 Task: Change the color scheme for the anaglyph to "magenta (left) cyan (right)".
Action: Mouse moved to (123, 14)
Screenshot: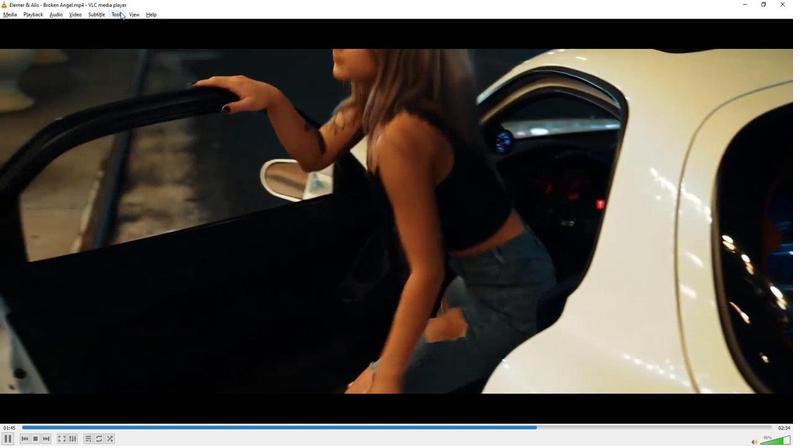 
Action: Mouse pressed left at (123, 14)
Screenshot: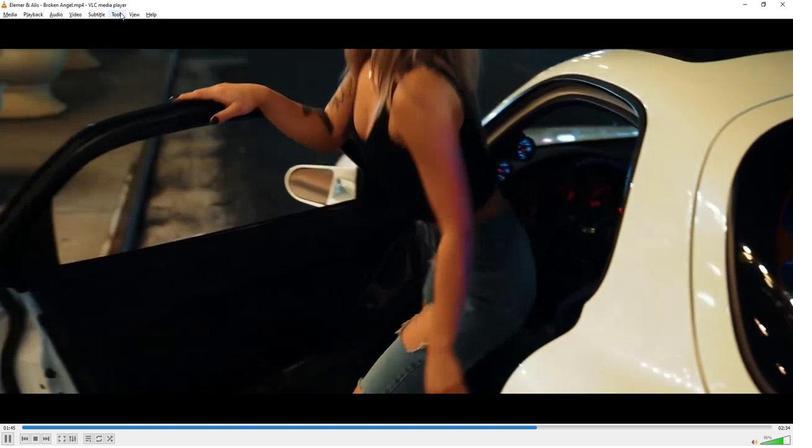 
Action: Mouse moved to (144, 113)
Screenshot: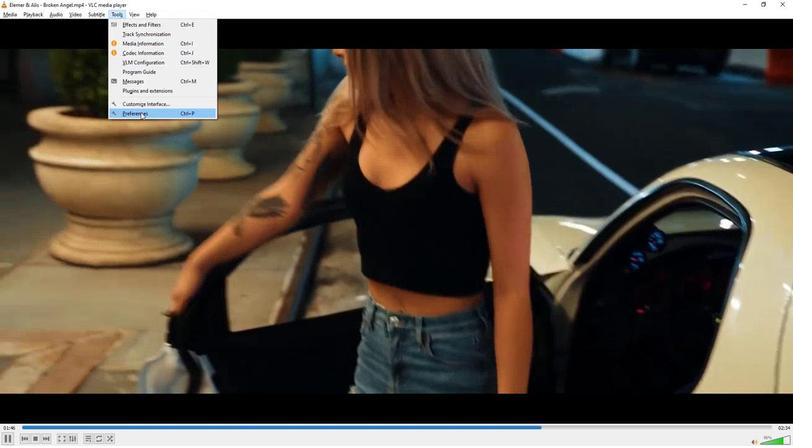 
Action: Mouse pressed left at (144, 113)
Screenshot: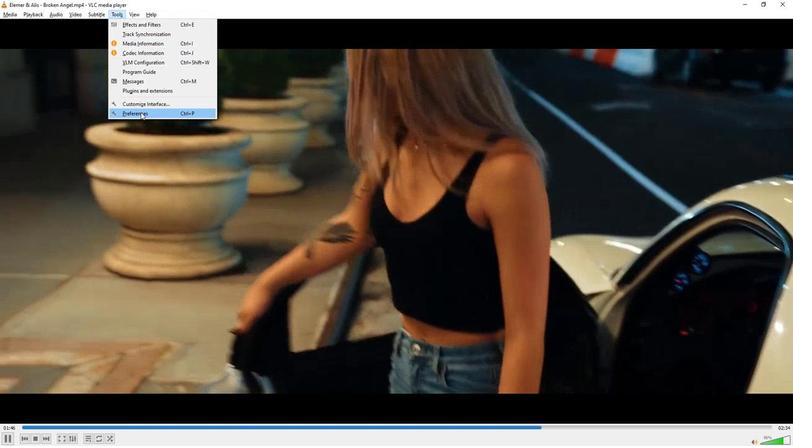 
Action: Mouse moved to (178, 349)
Screenshot: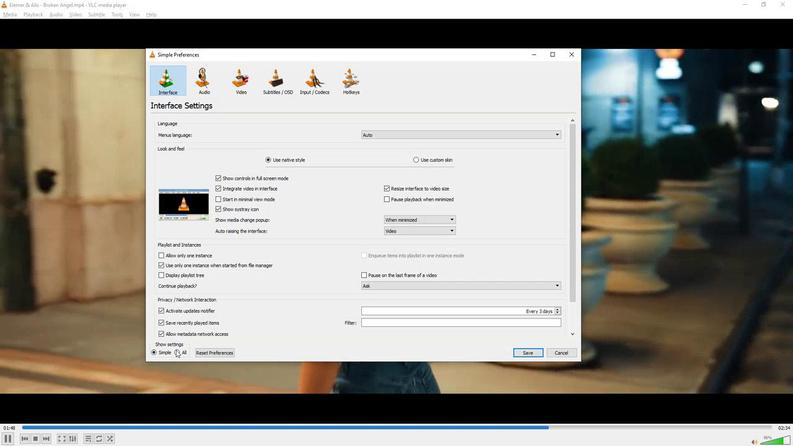 
Action: Mouse pressed left at (178, 349)
Screenshot: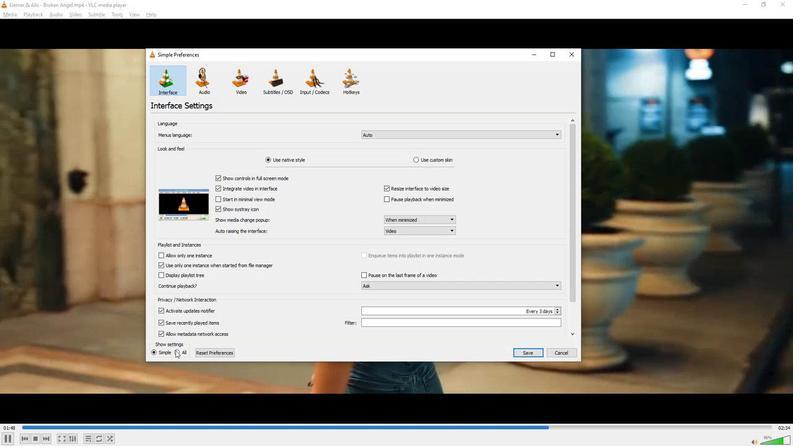 
Action: Mouse moved to (194, 262)
Screenshot: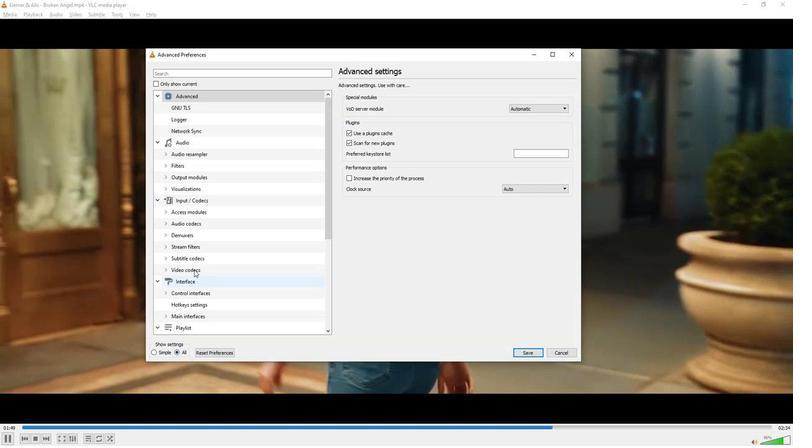 
Action: Mouse scrolled (194, 261) with delta (0, 0)
Screenshot: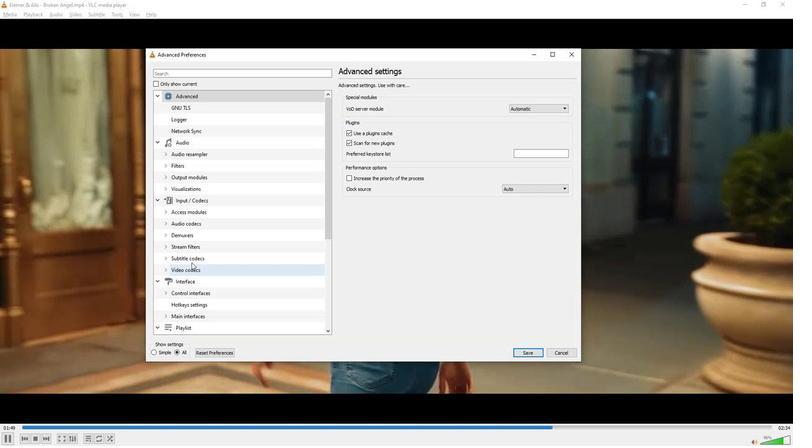
Action: Mouse scrolled (194, 261) with delta (0, 0)
Screenshot: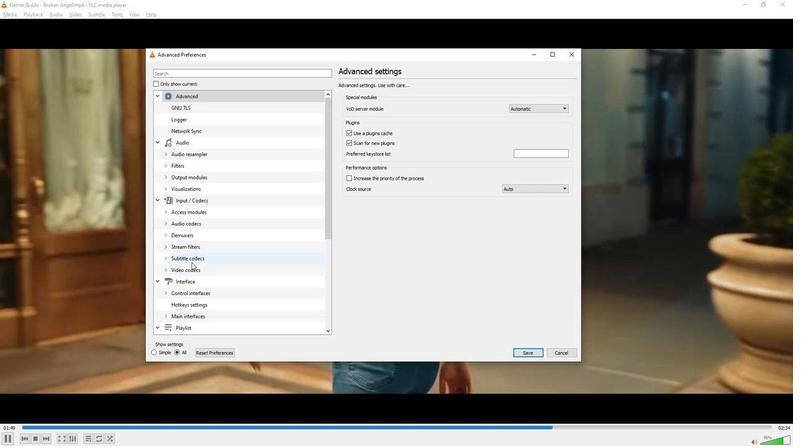 
Action: Mouse scrolled (194, 261) with delta (0, 0)
Screenshot: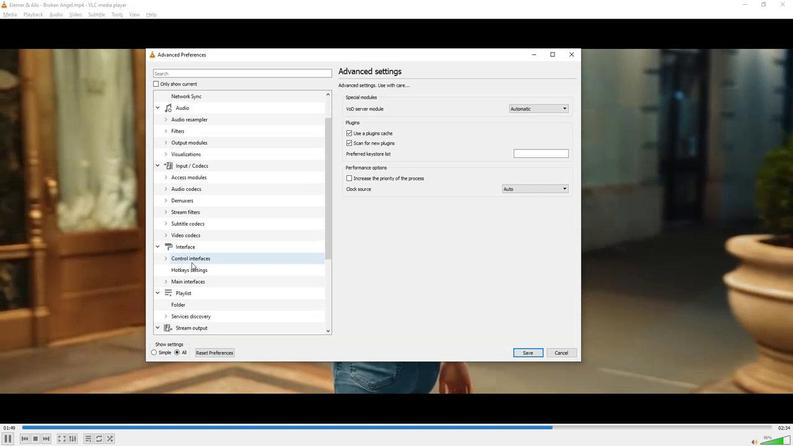 
Action: Mouse scrolled (194, 261) with delta (0, 0)
Screenshot: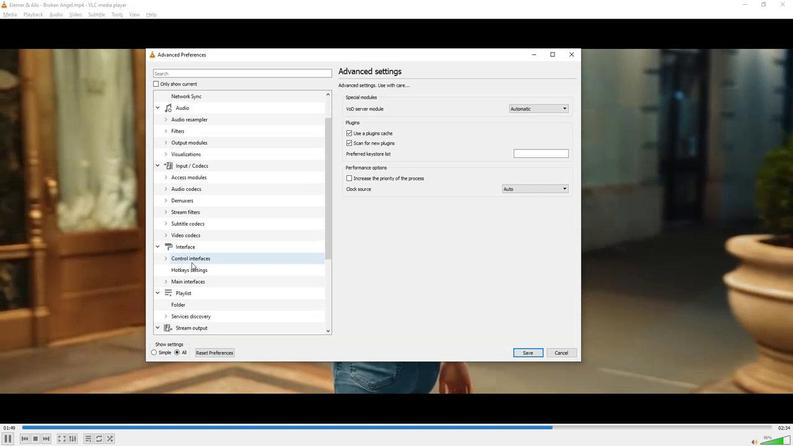 
Action: Mouse scrolled (194, 261) with delta (0, 0)
Screenshot: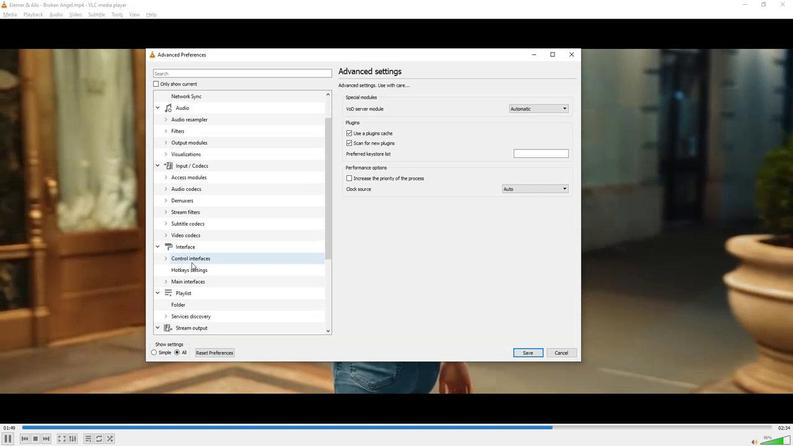 
Action: Mouse scrolled (194, 261) with delta (0, 0)
Screenshot: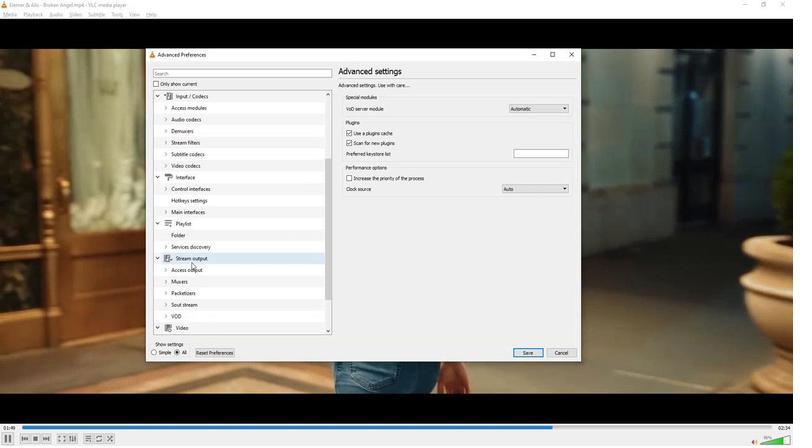 
Action: Mouse moved to (194, 261)
Screenshot: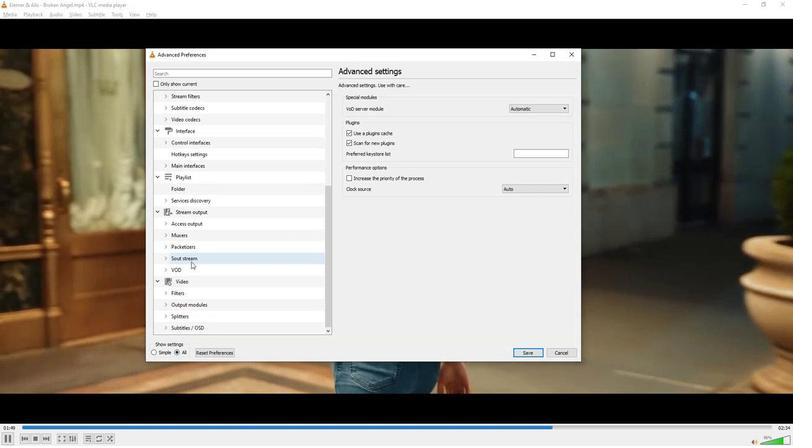
Action: Mouse scrolled (194, 260) with delta (0, 0)
Screenshot: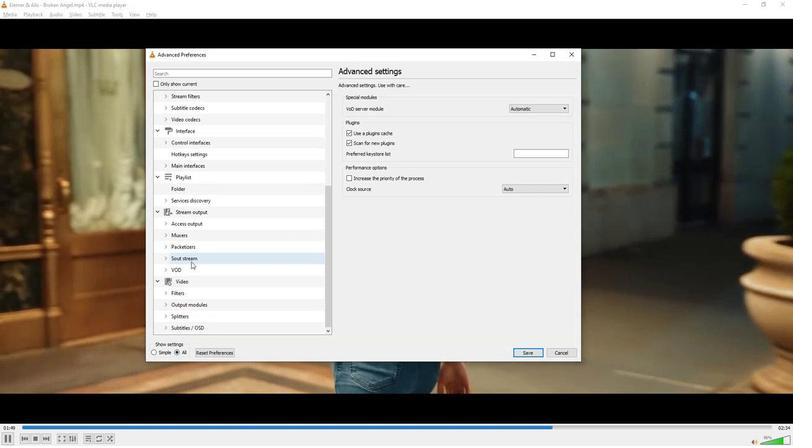 
Action: Mouse moved to (193, 260)
Screenshot: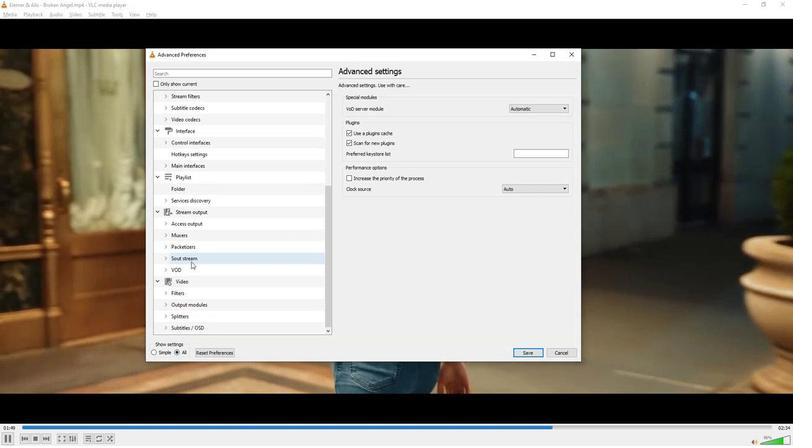
Action: Mouse scrolled (193, 259) with delta (0, 0)
Screenshot: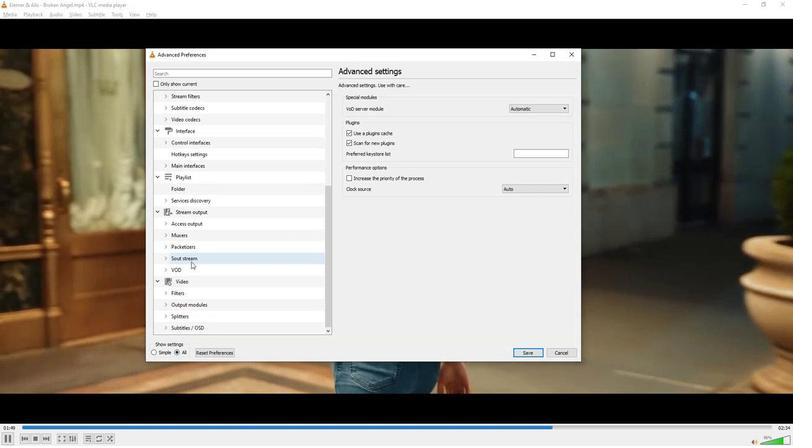 
Action: Mouse moved to (169, 290)
Screenshot: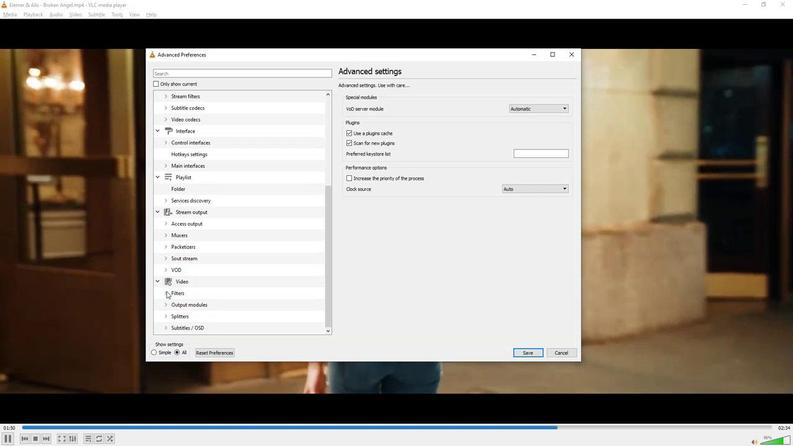 
Action: Mouse pressed left at (169, 290)
Screenshot: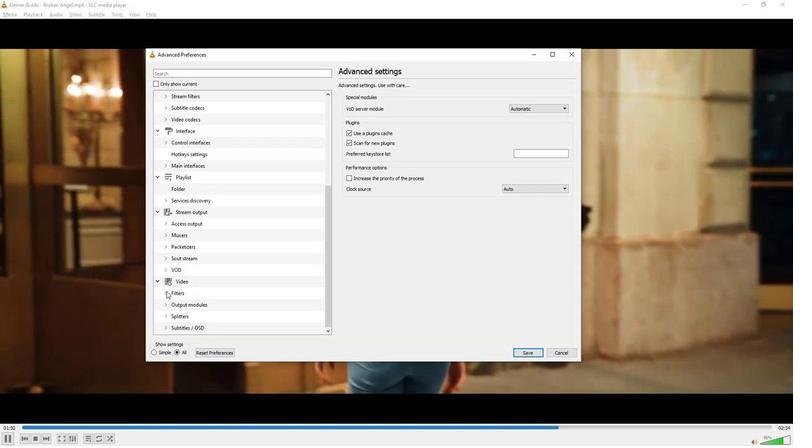 
Action: Mouse moved to (192, 316)
Screenshot: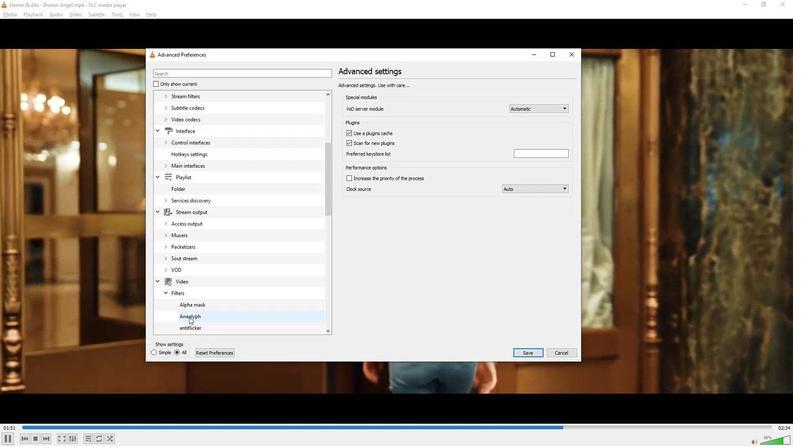 
Action: Mouse pressed left at (192, 316)
Screenshot: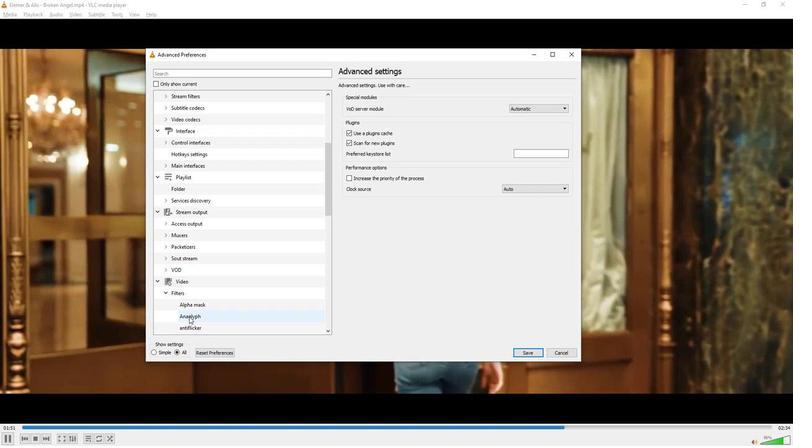 
Action: Mouse moved to (569, 99)
Screenshot: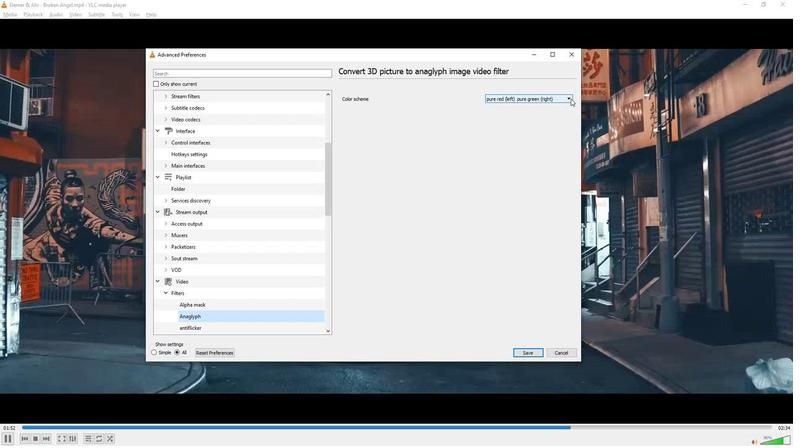 
Action: Mouse pressed left at (569, 99)
Screenshot: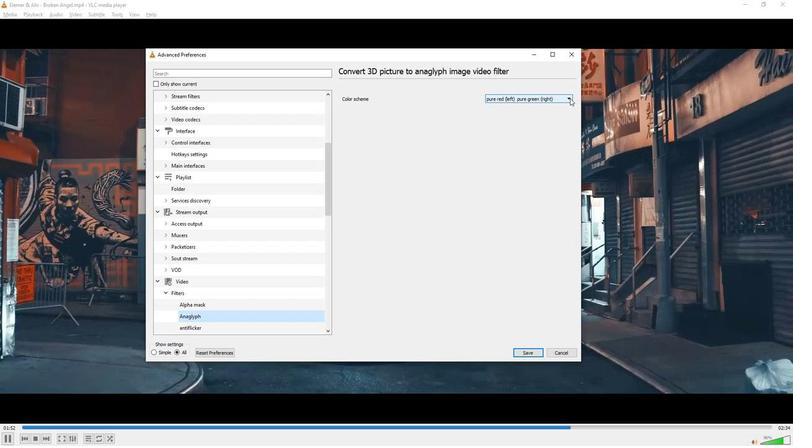 
Action: Mouse moved to (521, 128)
Screenshot: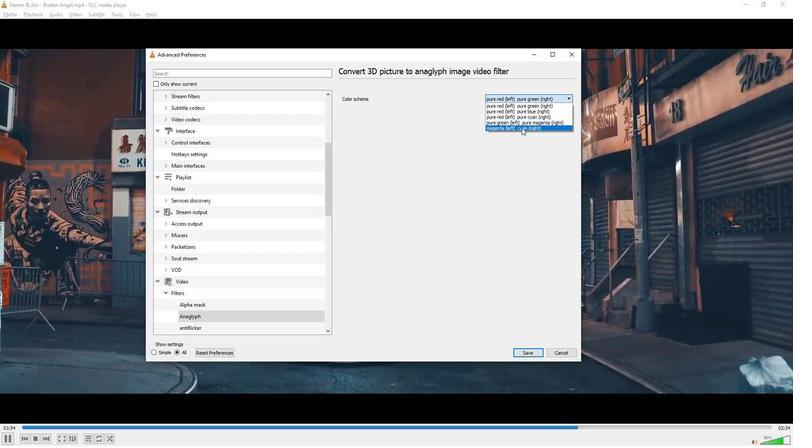 
Action: Mouse pressed left at (521, 128)
Screenshot: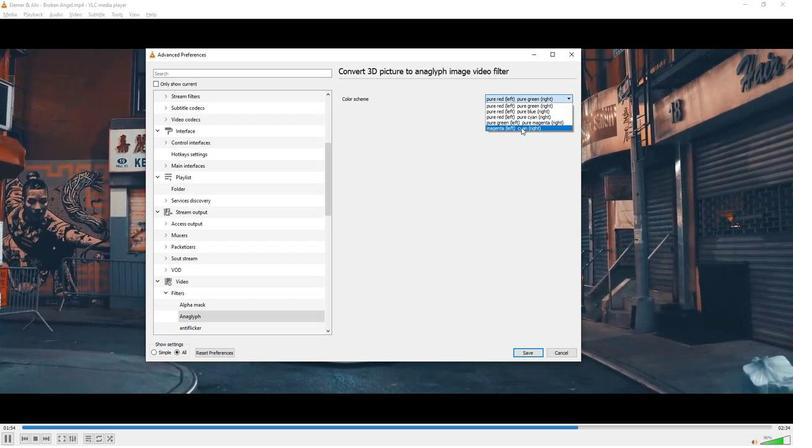 
Action: Mouse moved to (484, 207)
Screenshot: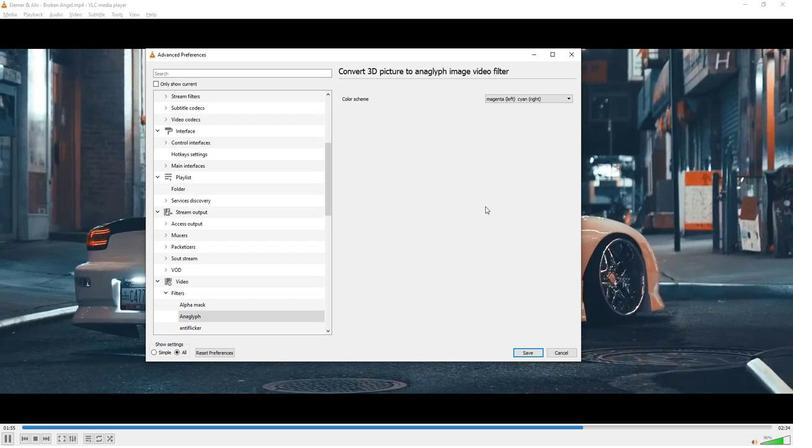 
